 Task: Change the meeting background color to RGB (160, 32, 240).
Action: Mouse moved to (17, 59)
Screenshot: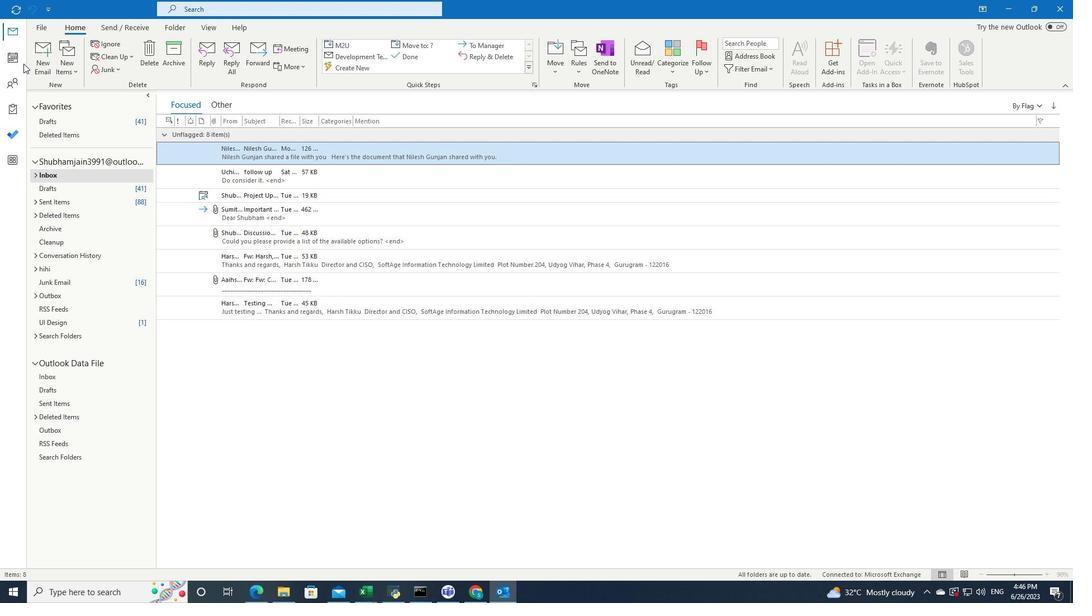 
Action: Mouse pressed left at (17, 59)
Screenshot: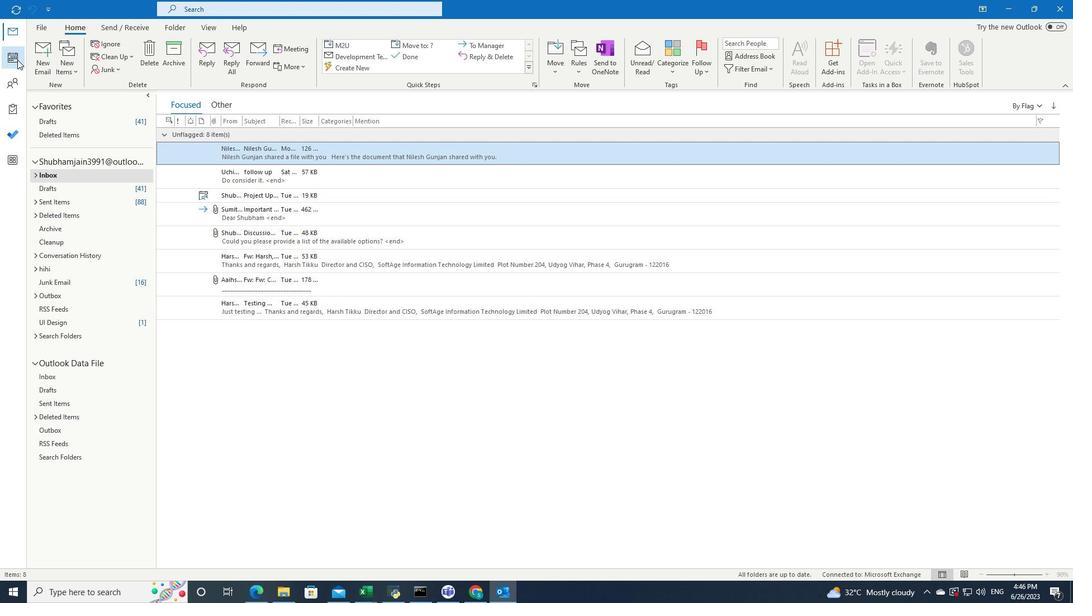 
Action: Mouse moved to (87, 57)
Screenshot: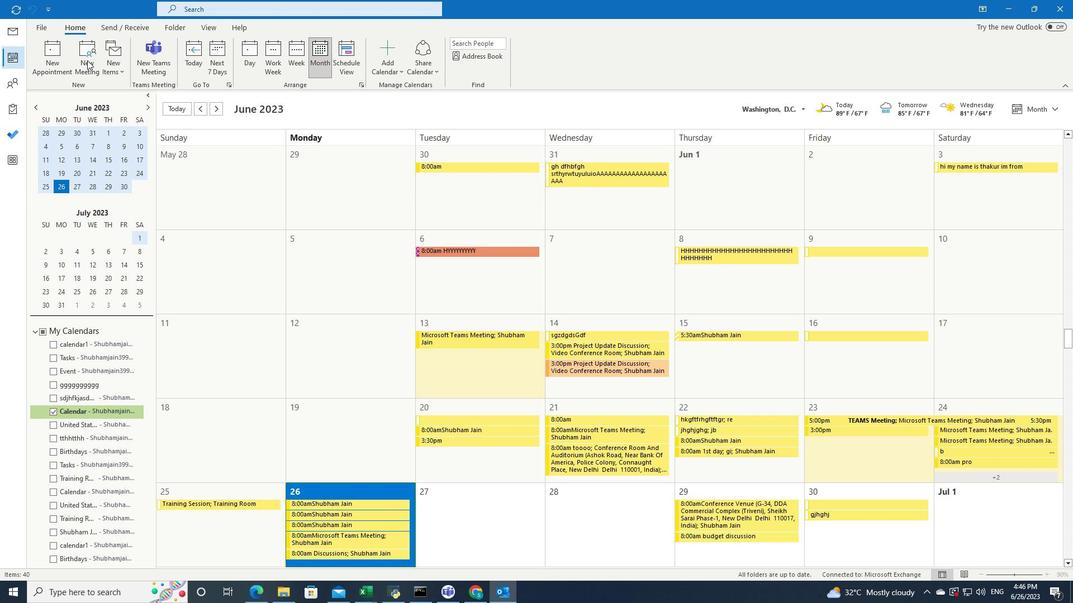 
Action: Mouse pressed left at (87, 57)
Screenshot: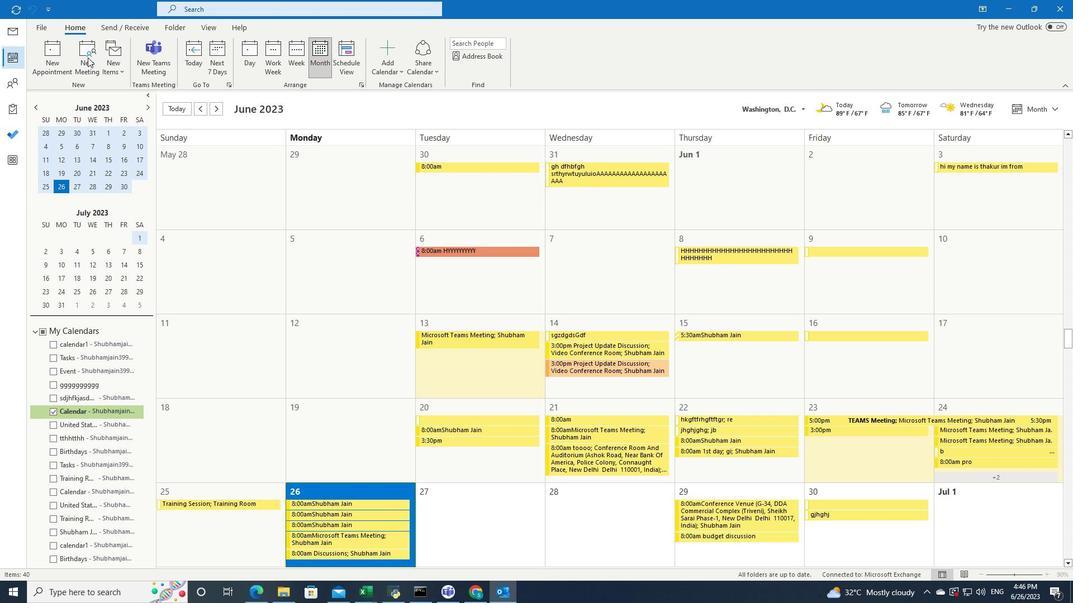
Action: Mouse moved to (610, 65)
Screenshot: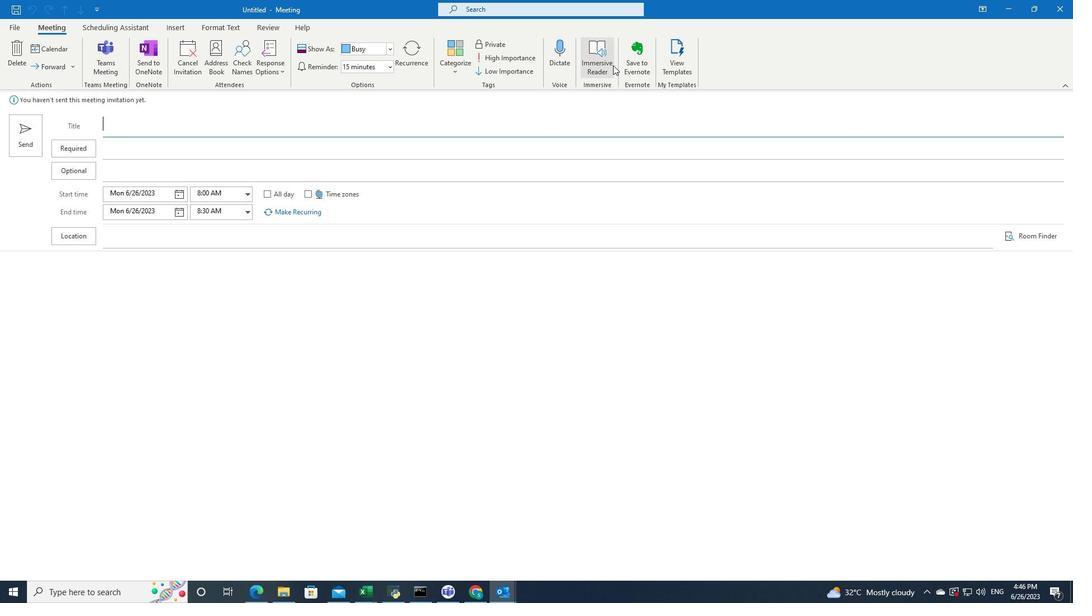 
Action: Mouse pressed left at (610, 65)
Screenshot: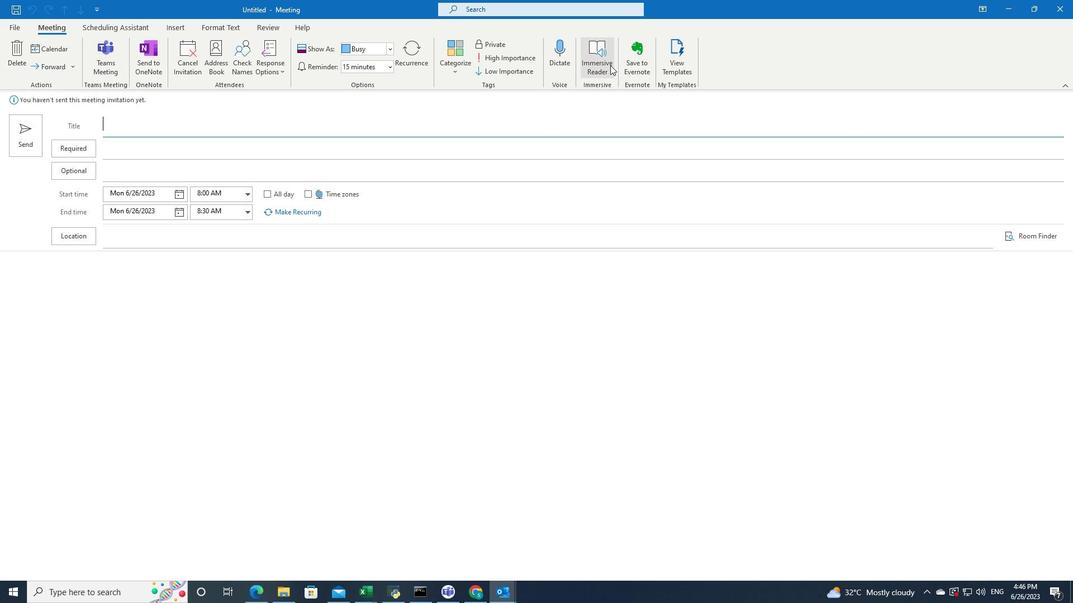 
Action: Mouse moved to (24, 334)
Screenshot: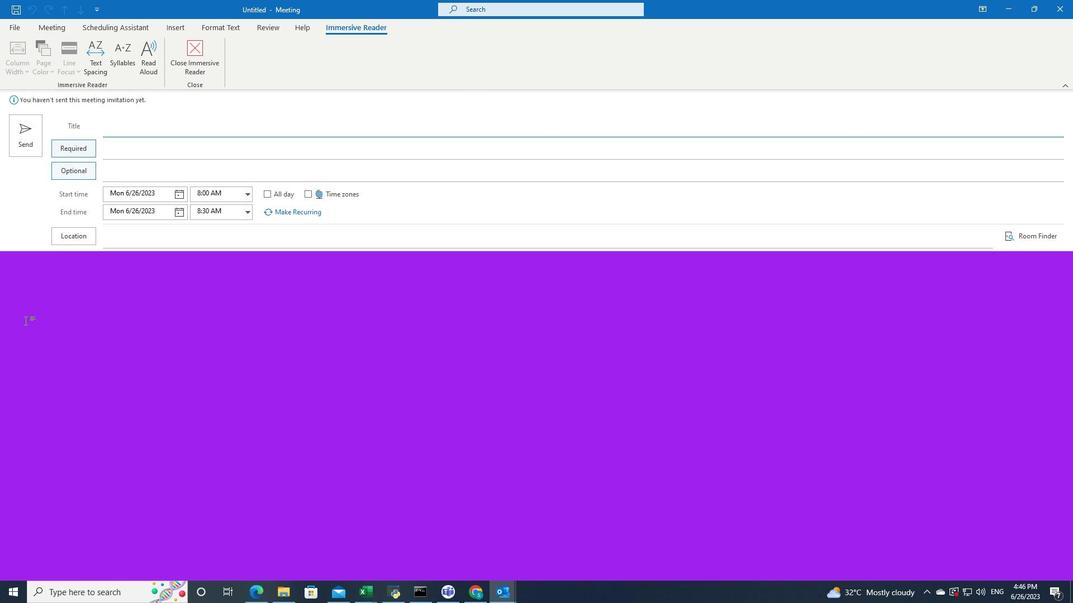 
Action: Mouse pressed left at (24, 334)
Screenshot: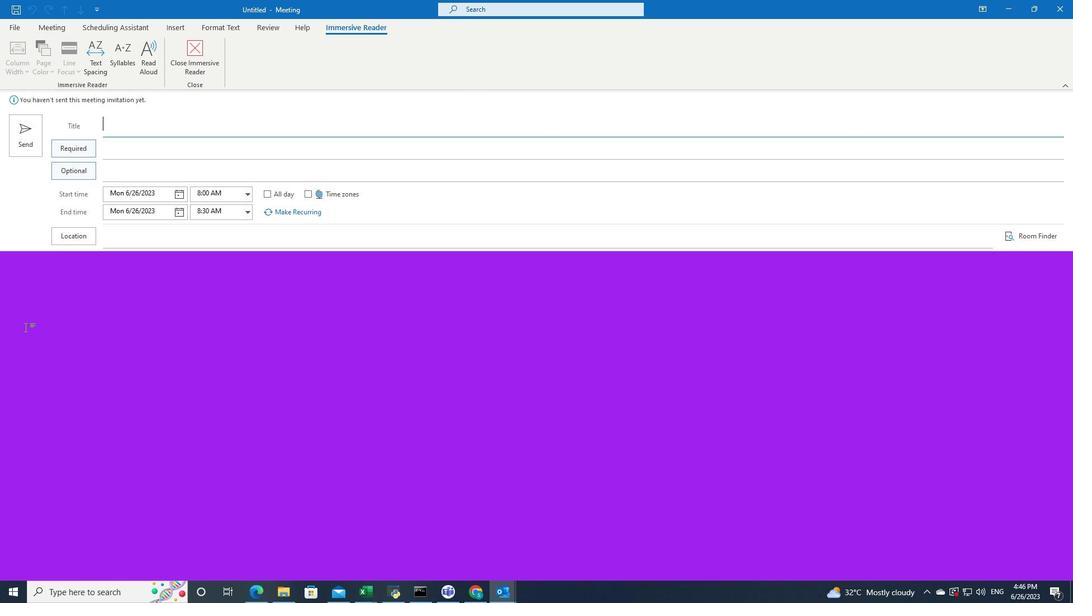 
Action: Mouse moved to (50, 72)
Screenshot: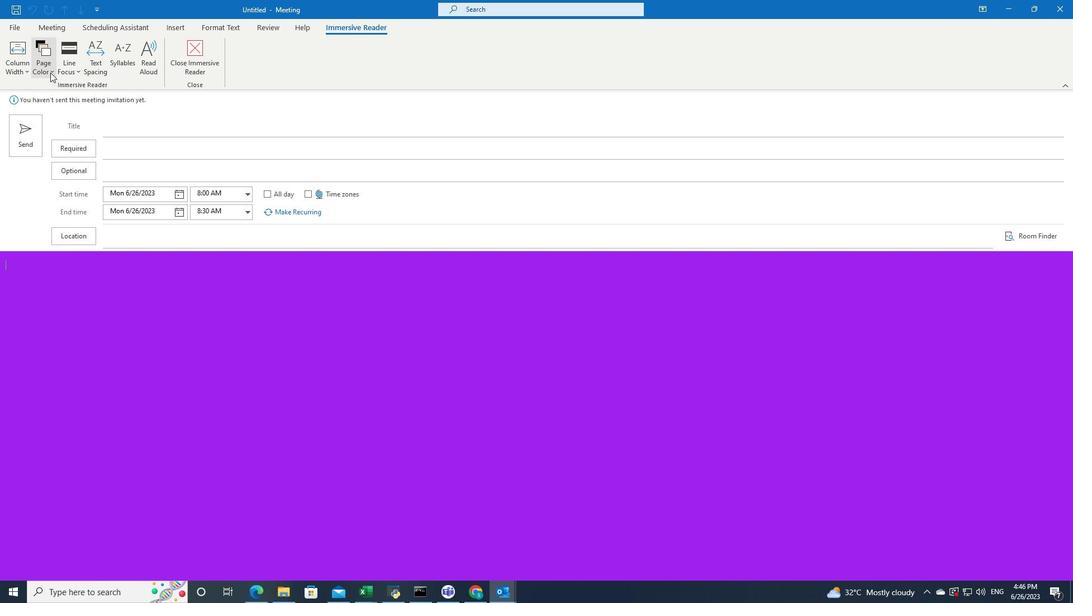 
Action: Mouse pressed left at (50, 72)
Screenshot: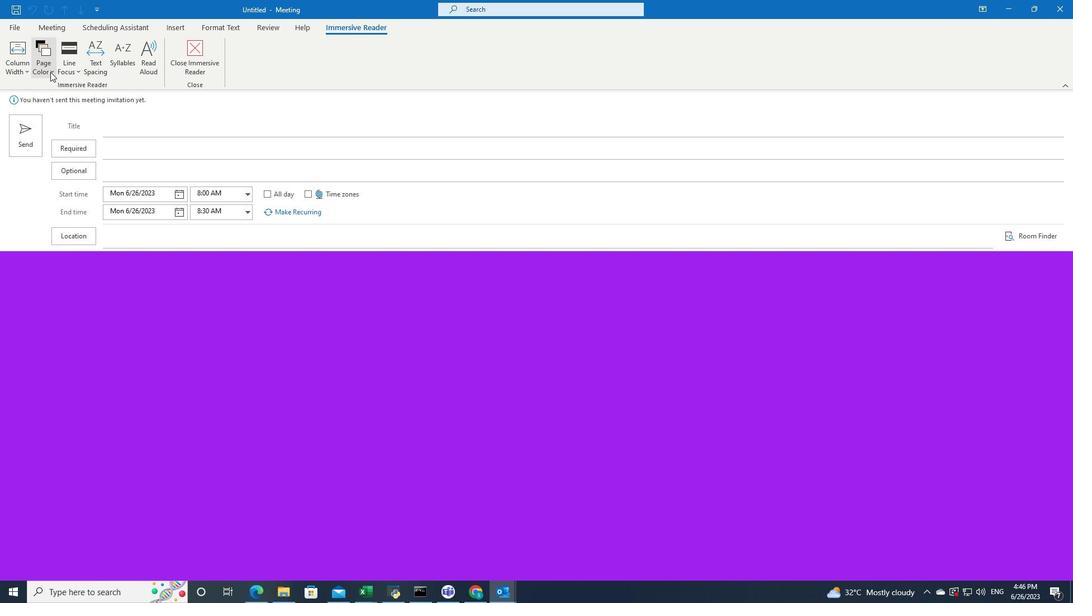 
Action: Mouse moved to (64, 213)
Screenshot: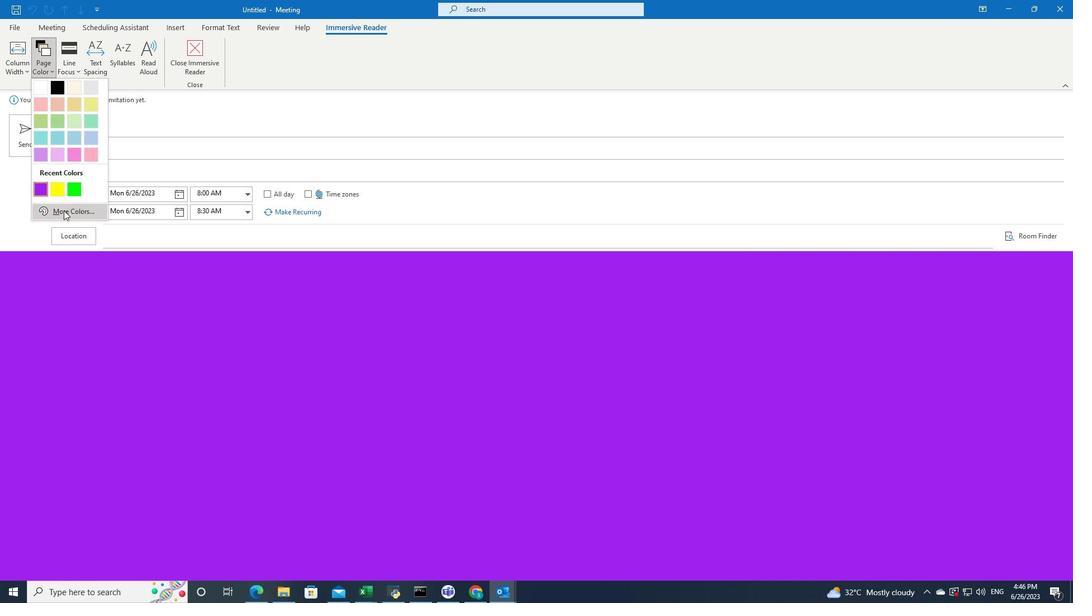 
Action: Mouse pressed left at (64, 213)
Screenshot: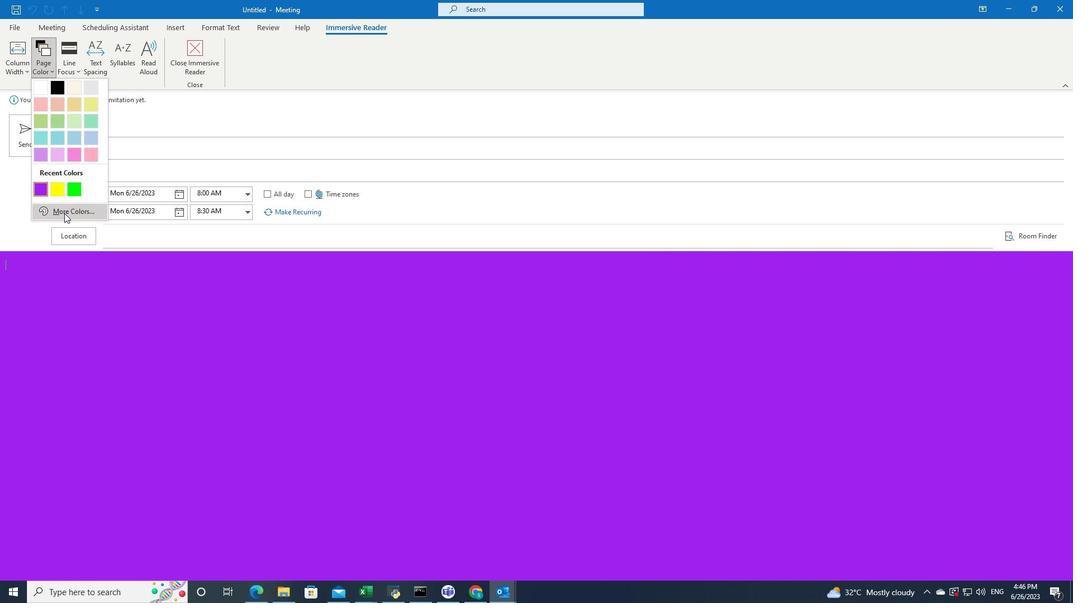 
Action: Mouse moved to (523, 368)
Screenshot: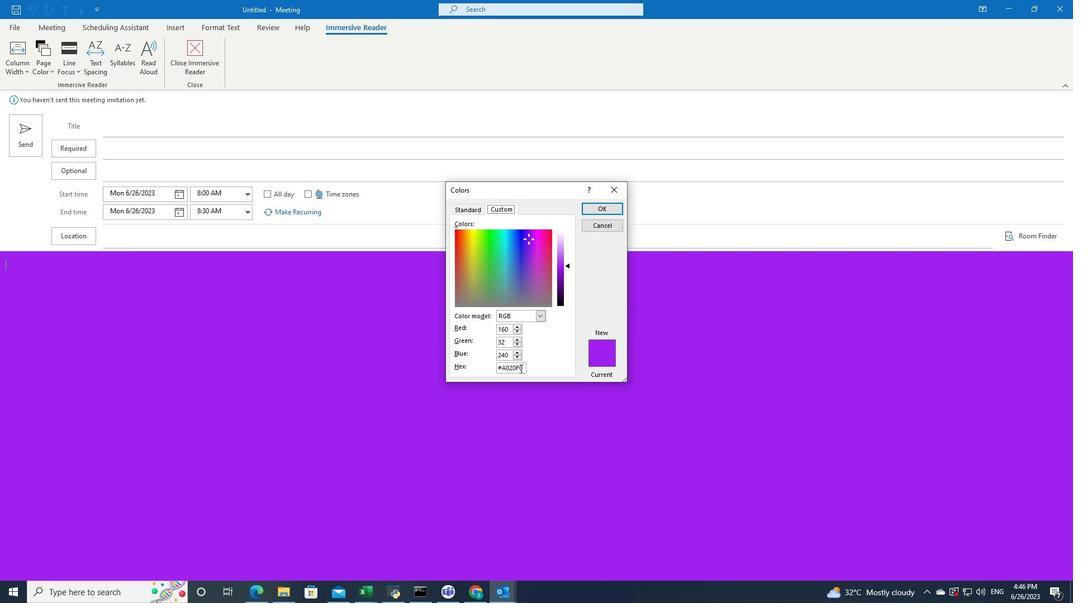 
Action: Mouse pressed left at (523, 368)
Screenshot: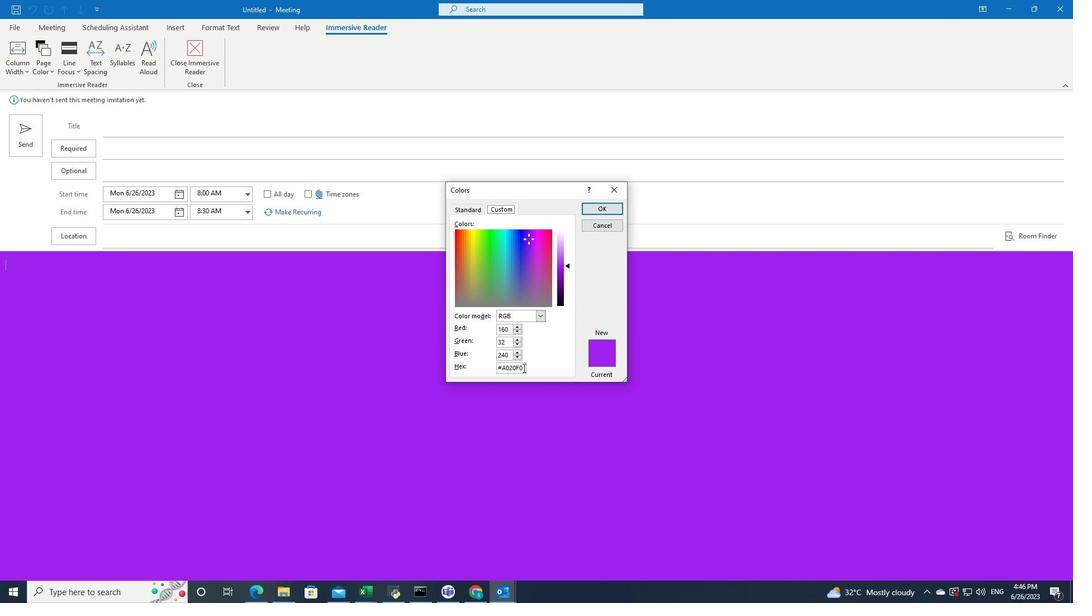 
Action: Mouse moved to (523, 368)
Screenshot: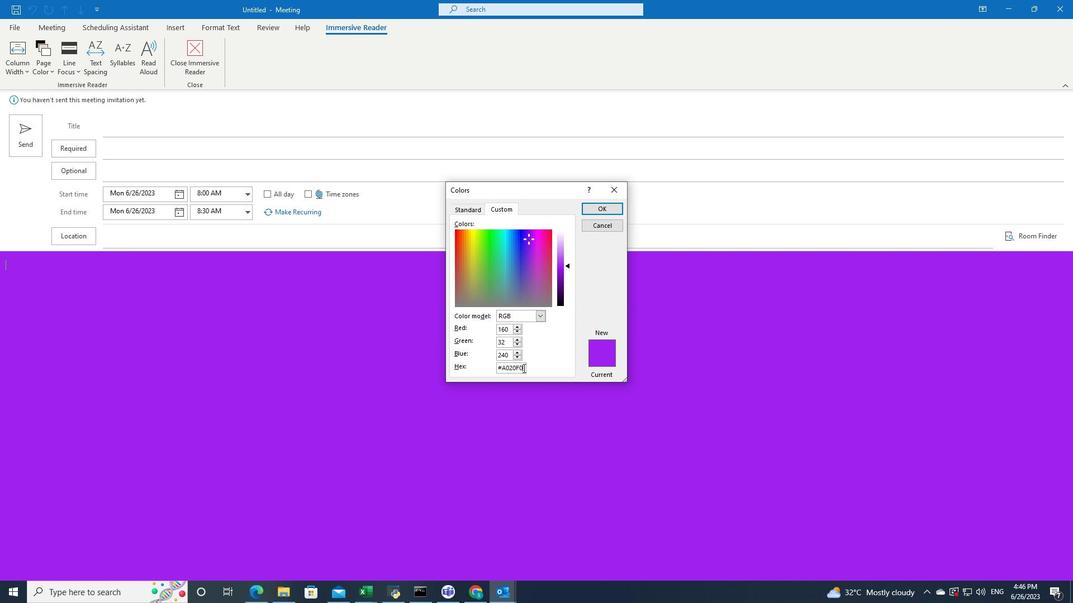 
Action: Key pressed <Key.backspace><Key.backspace><Key.backspace><Key.backspace><Key.backspace><Key.backspace><Key.backspace><Key.backspace><Key.backspace><Key.backspace><Key.backspace><Key.backspace><Key.backspace><Key.shift><Key.shift><Key.shift><Key.shift><Key.shift><Key.shift><Key.shift><Key.shift><Key.shift><Key.shift><Key.shift><Key.shift><Key.shift><Key.shift><Key.shift><Key.shift><Key.shift><Key.shift><Key.shift><Key.shift><Key.shift><Key.shift><Key.shift><Key.shift><Key.shift><Key.shift><Key.shift>#94<Key.shift>E2<Key.shift>Be<Key.backspace><Key.shift>E
Screenshot: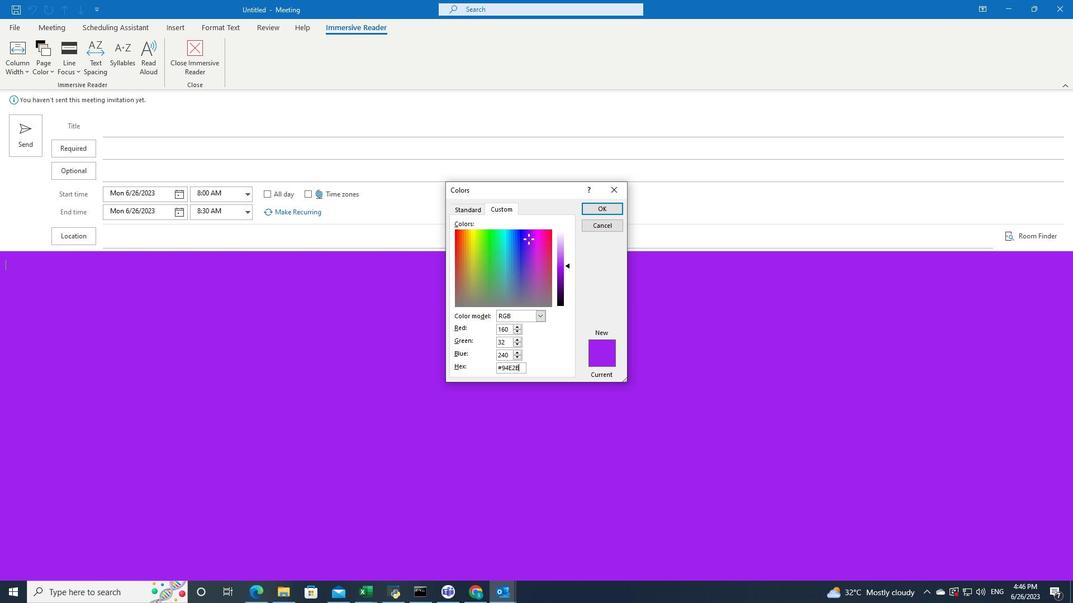 
Action: Mouse moved to (612, 212)
Screenshot: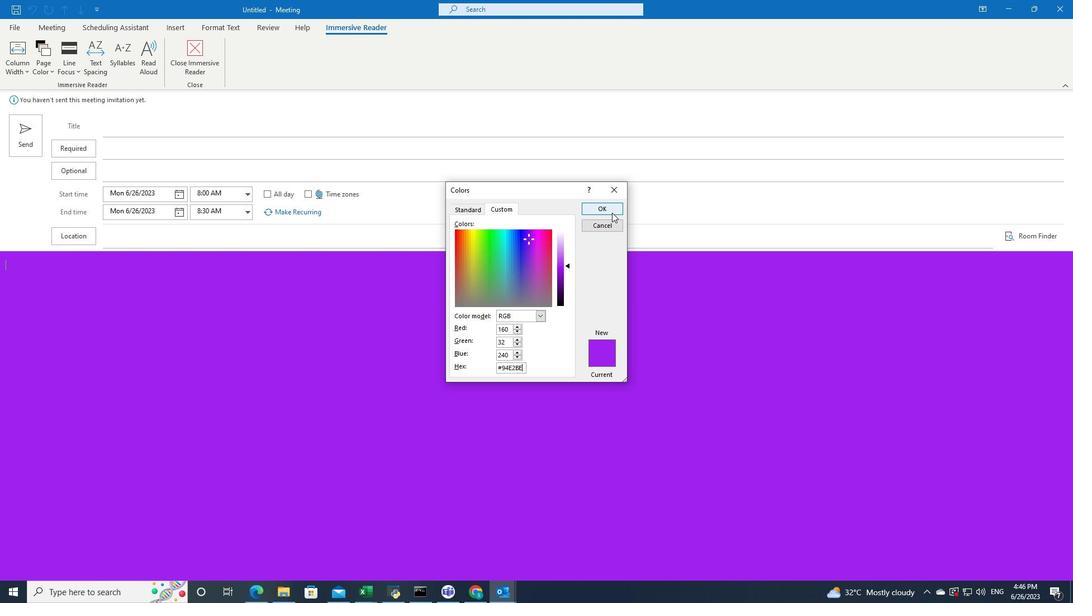 
Action: Mouse pressed left at (612, 212)
Screenshot: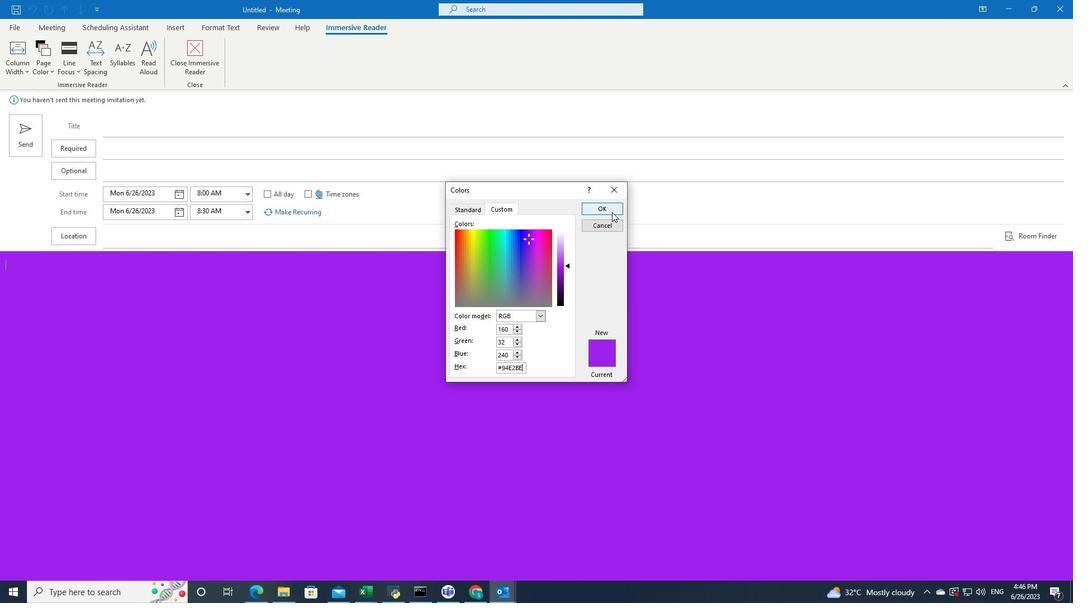 
Action: Mouse moved to (312, 289)
Screenshot: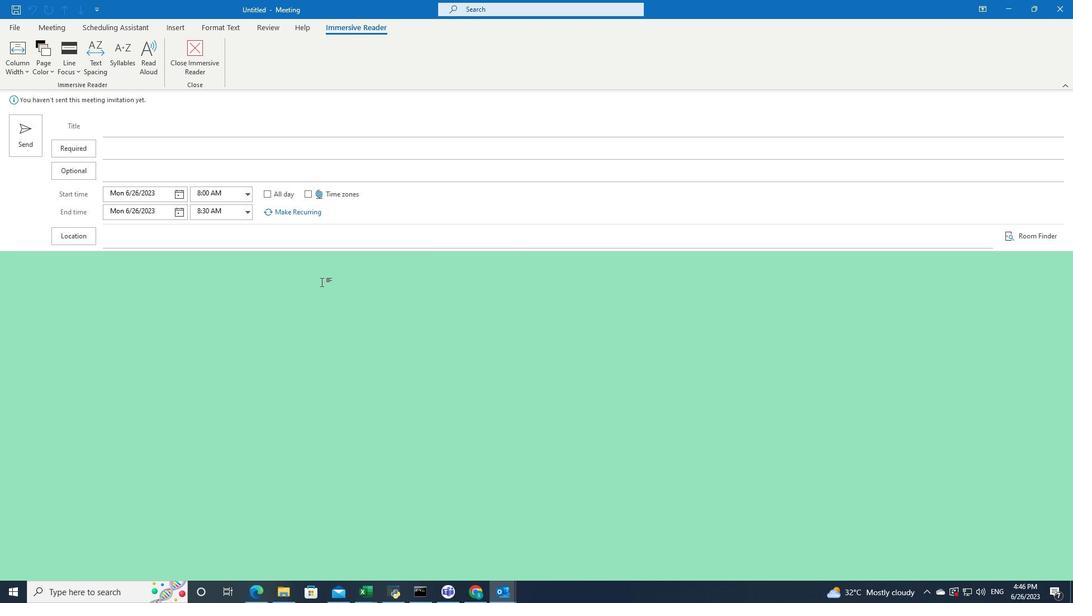
